 Task: Create a due date automation trigger when advanced on, on the monday after a card is due add fields with custom field "Resume" set to a number greater than 1 and lower than 10 at 11:00 AM.
Action: Mouse moved to (992, 79)
Screenshot: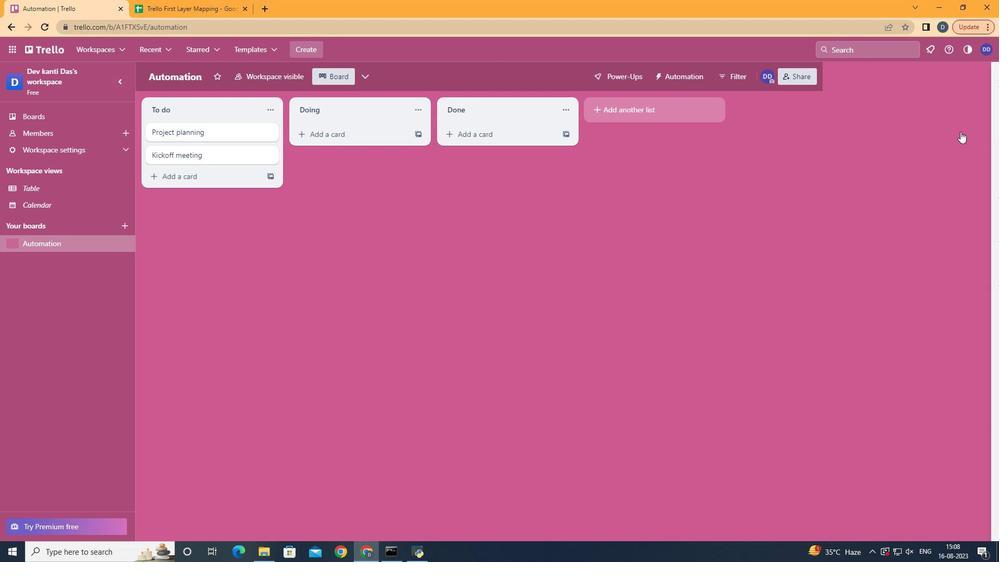 
Action: Mouse pressed left at (992, 79)
Screenshot: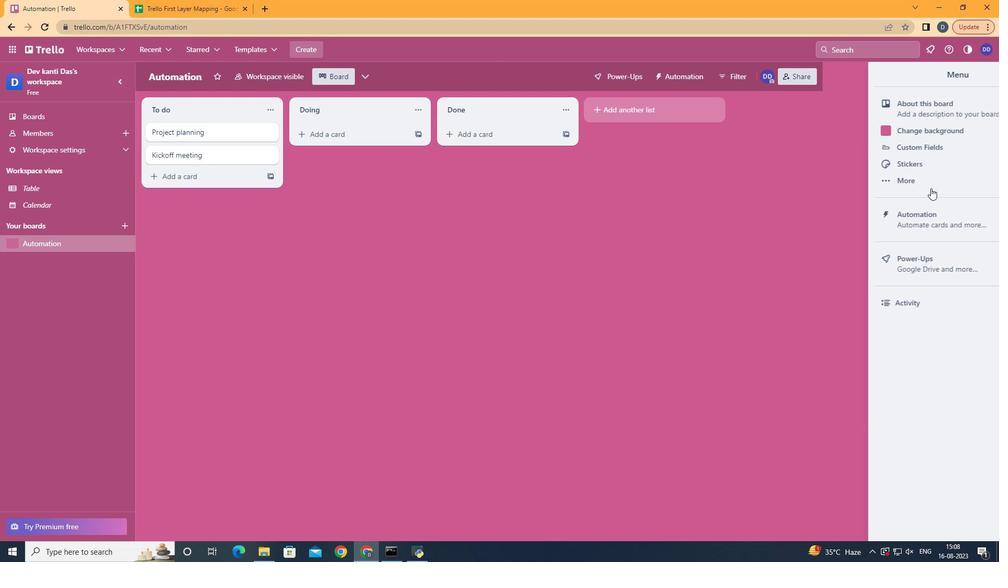 
Action: Mouse moved to (916, 218)
Screenshot: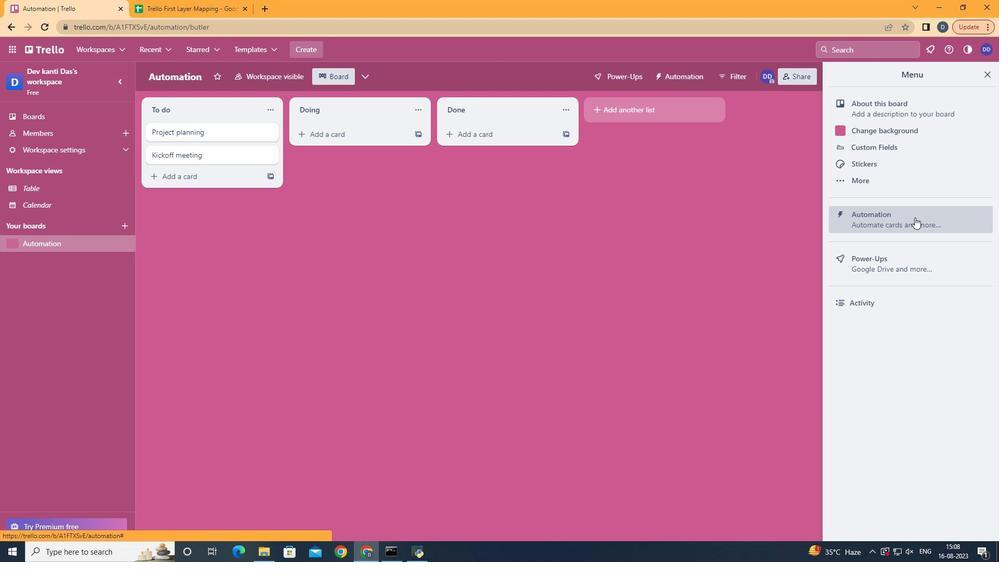 
Action: Mouse pressed left at (916, 218)
Screenshot: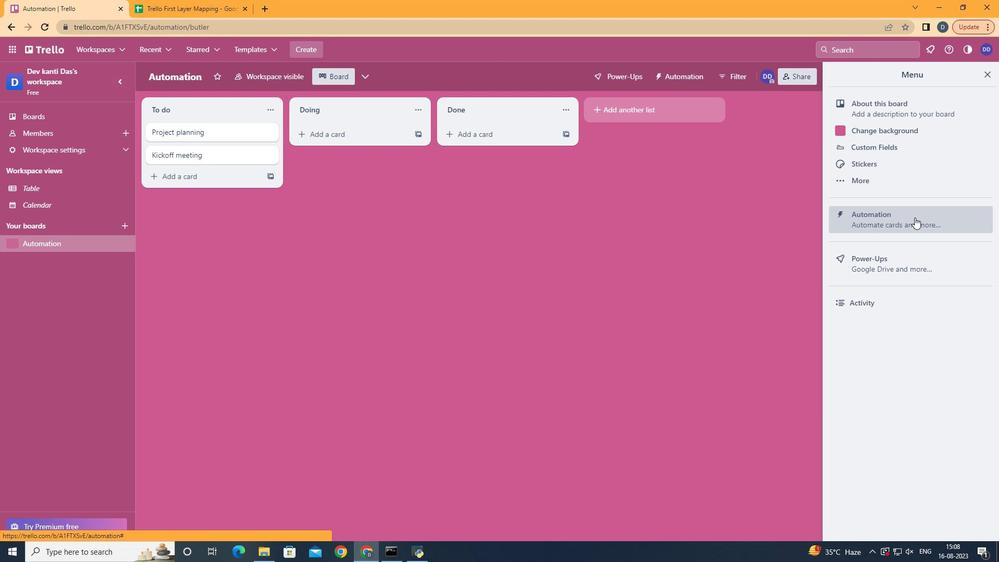 
Action: Mouse moved to (212, 215)
Screenshot: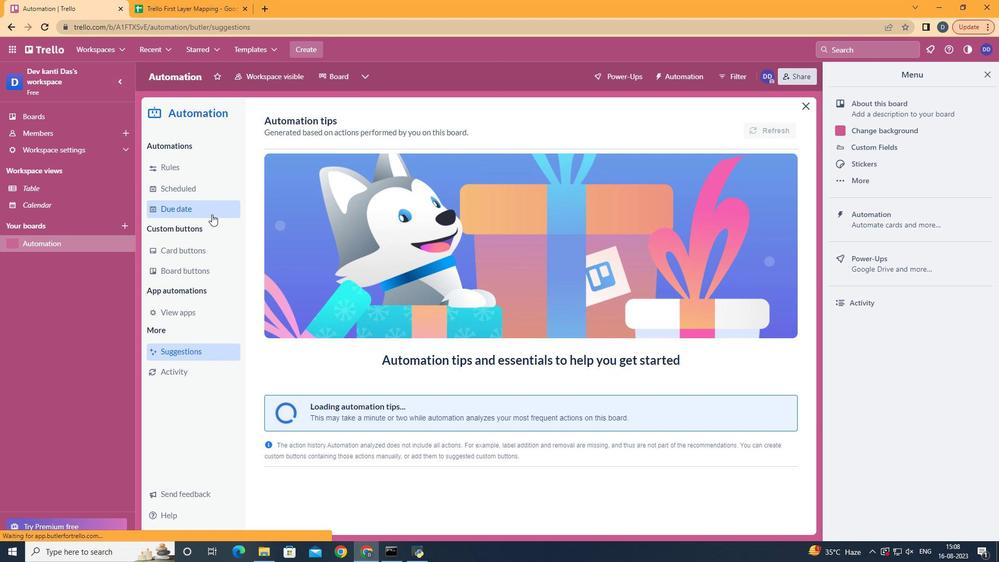 
Action: Mouse pressed left at (212, 215)
Screenshot: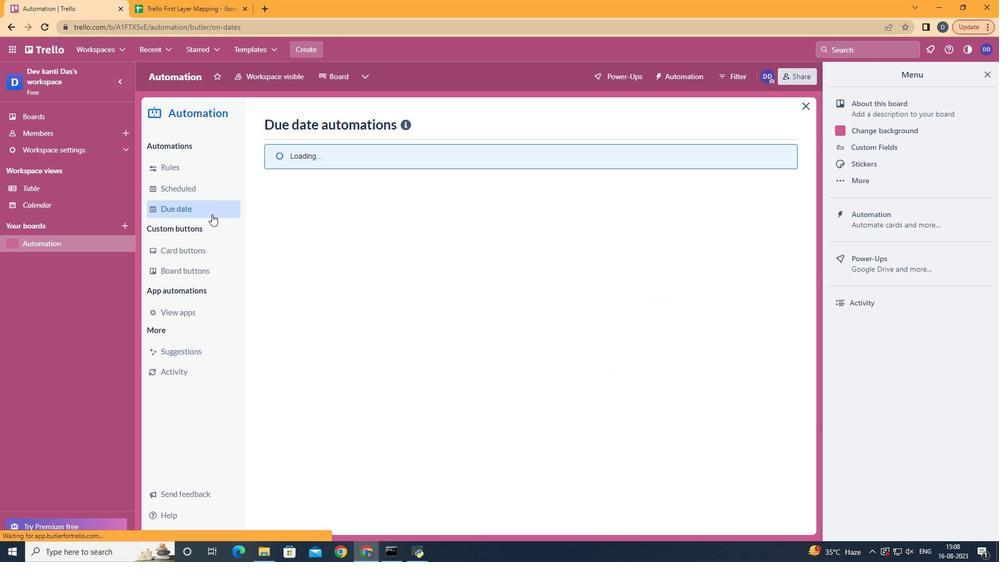 
Action: Mouse moved to (722, 129)
Screenshot: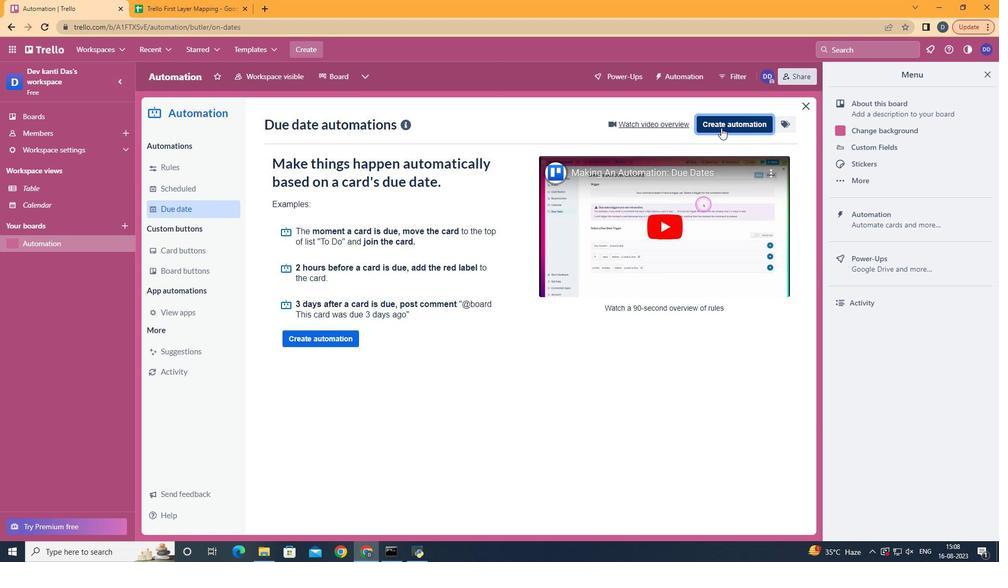 
Action: Mouse pressed left at (722, 129)
Screenshot: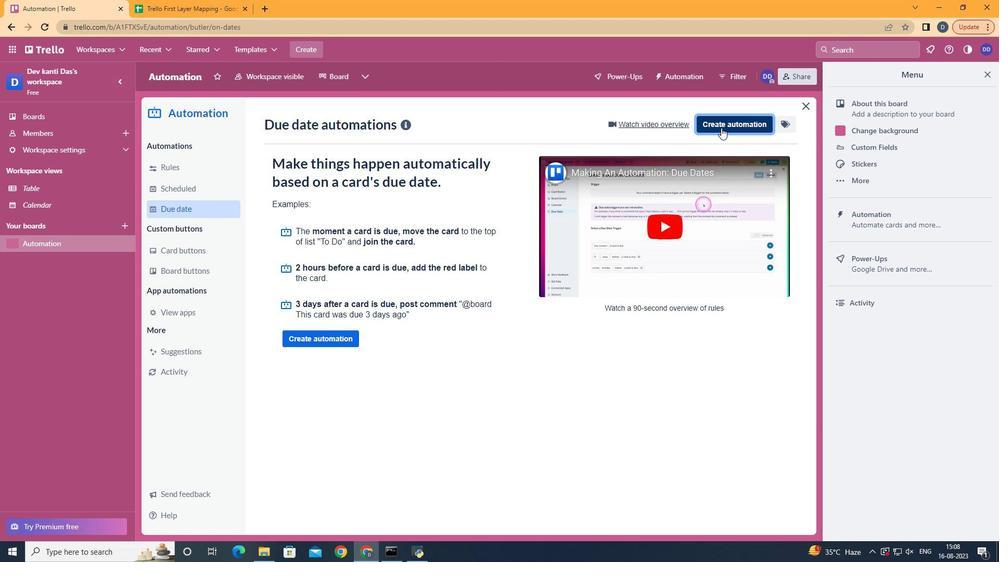 
Action: Mouse moved to (574, 230)
Screenshot: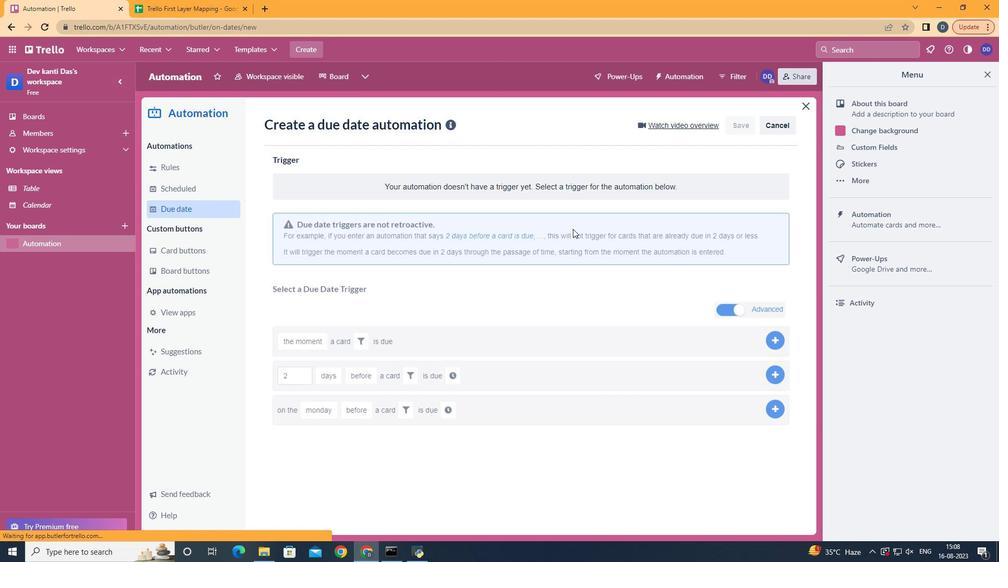 
Action: Mouse pressed left at (574, 230)
Screenshot: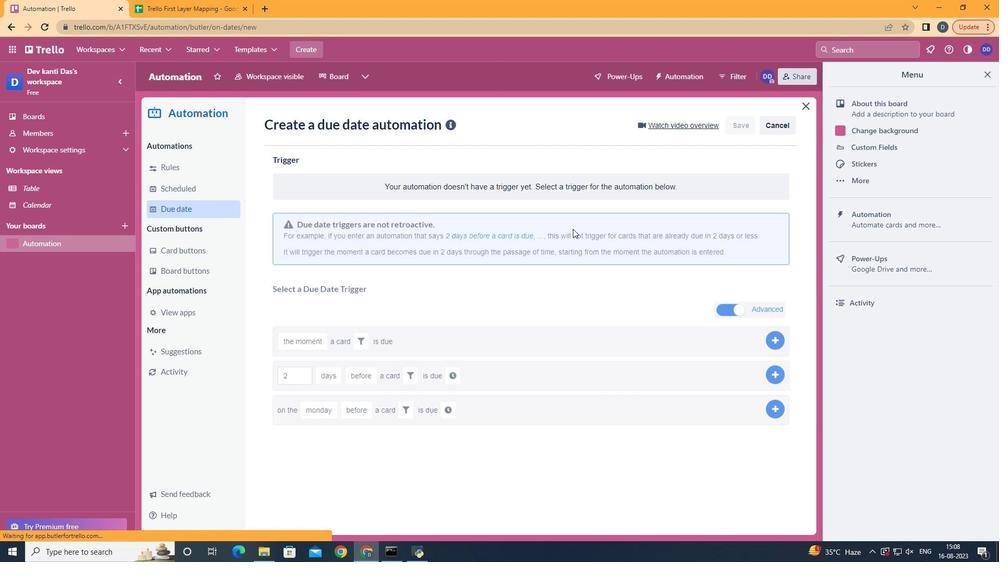 
Action: Mouse moved to (369, 456)
Screenshot: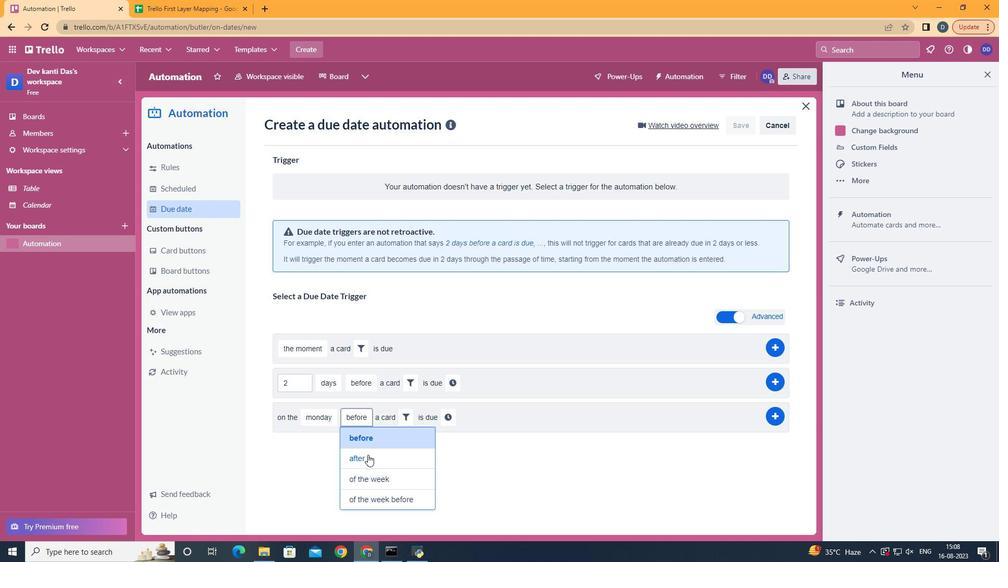 
Action: Mouse pressed left at (369, 456)
Screenshot: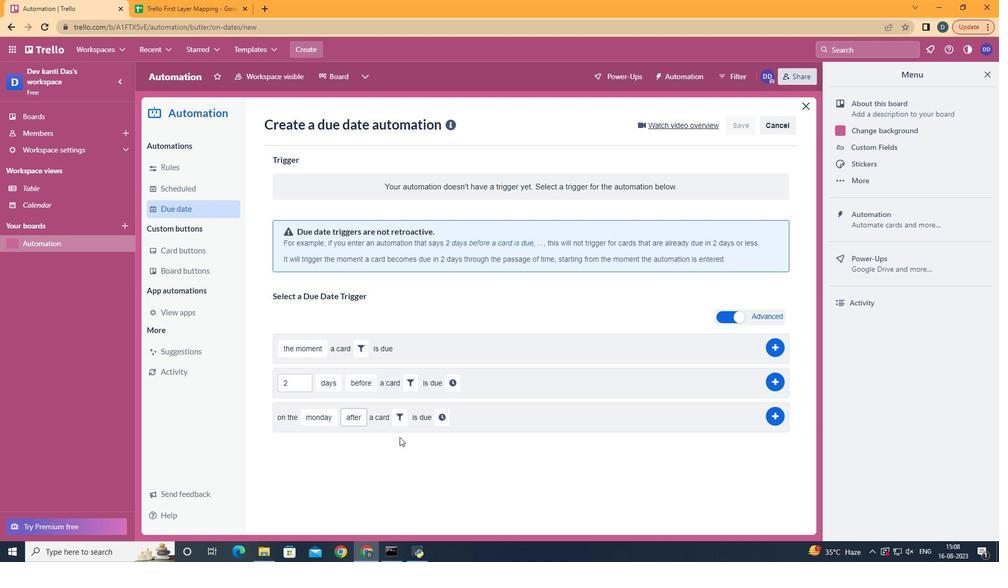 
Action: Mouse moved to (401, 418)
Screenshot: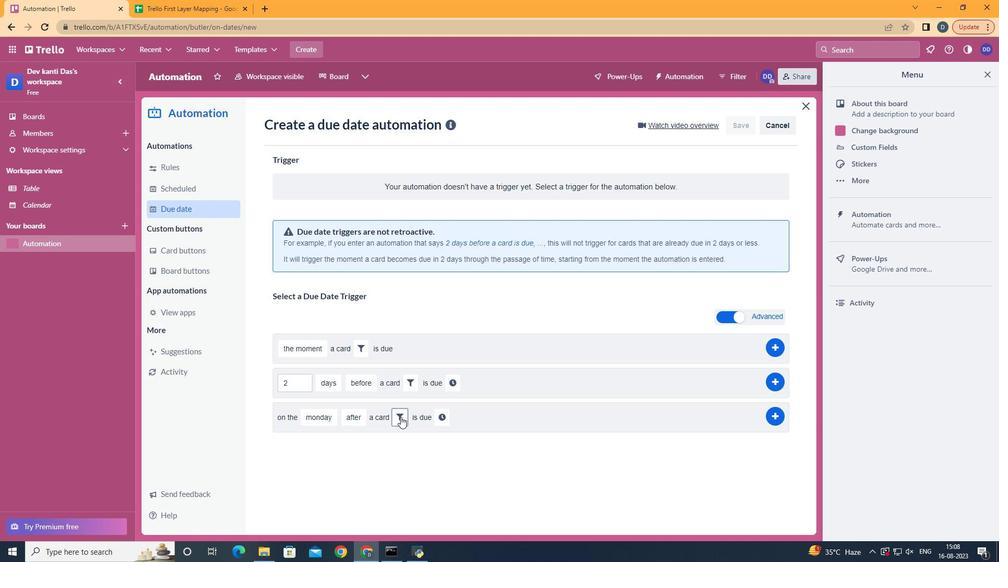 
Action: Mouse pressed left at (401, 418)
Screenshot: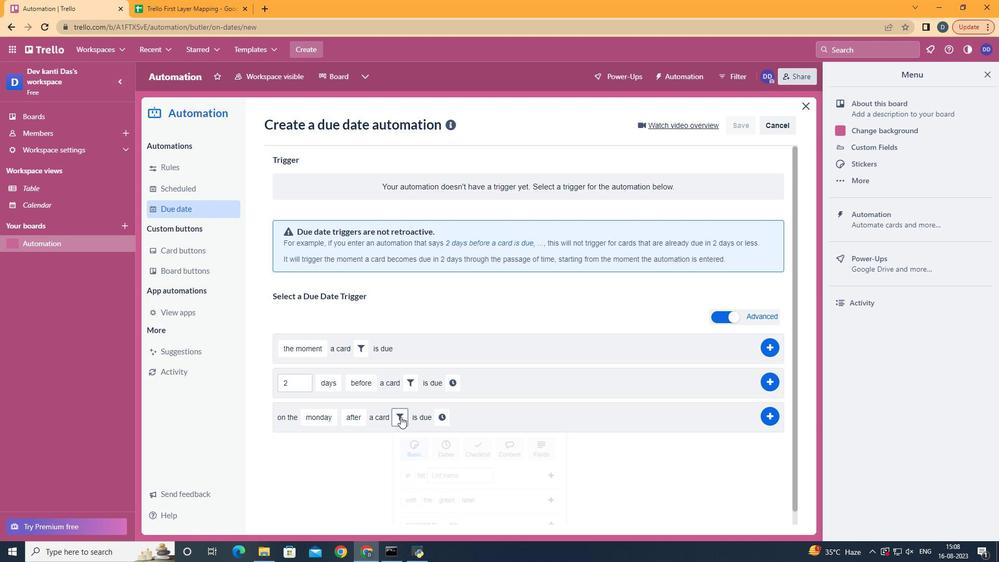 
Action: Mouse moved to (563, 446)
Screenshot: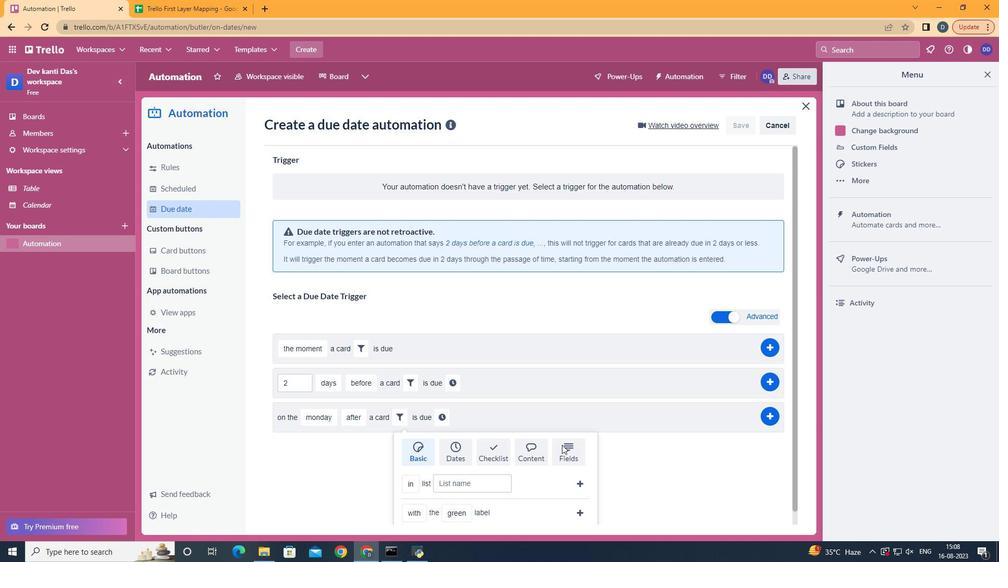
Action: Mouse pressed left at (563, 446)
Screenshot: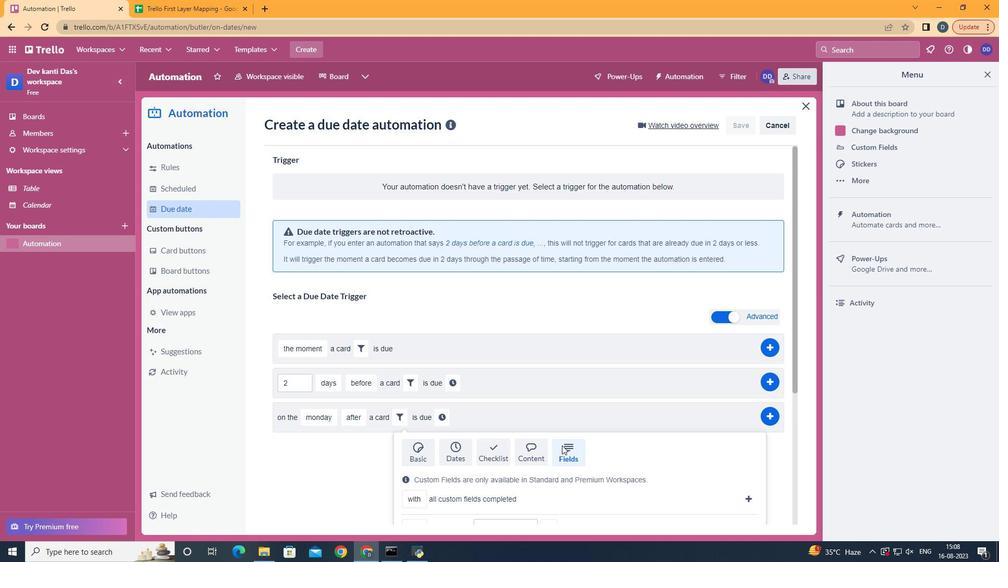 
Action: Mouse moved to (566, 446)
Screenshot: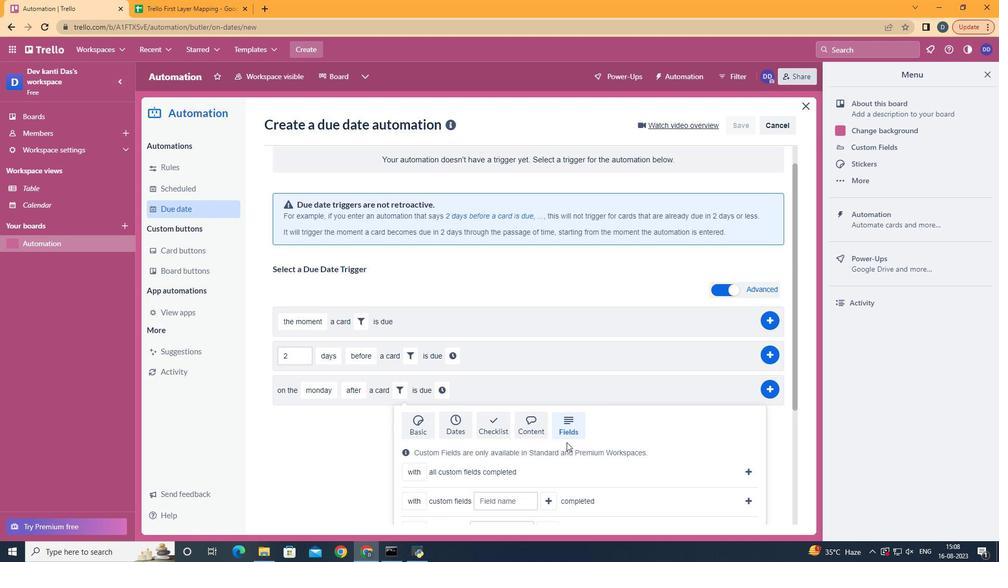 
Action: Mouse scrolled (566, 445) with delta (0, 0)
Screenshot: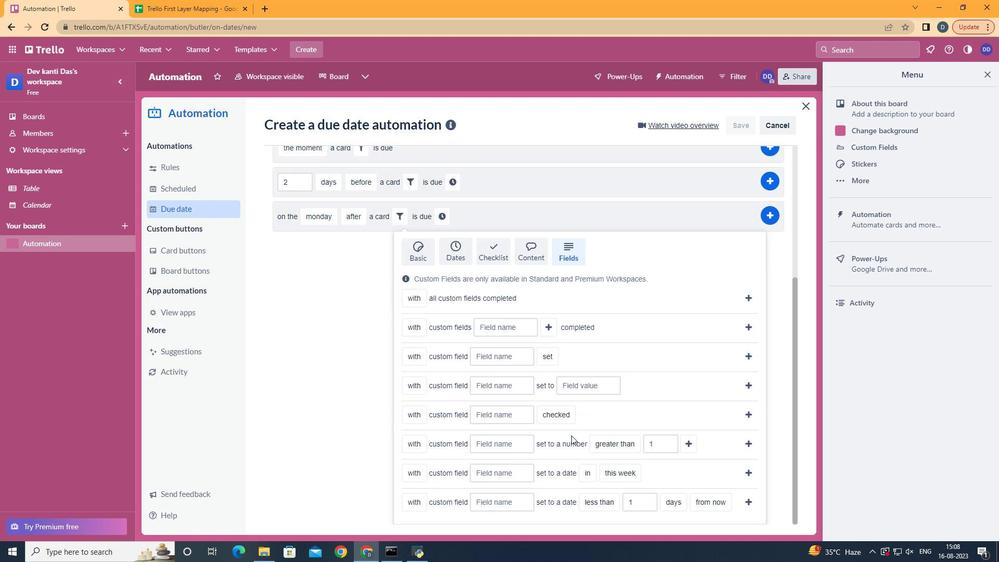 
Action: Mouse scrolled (566, 445) with delta (0, 0)
Screenshot: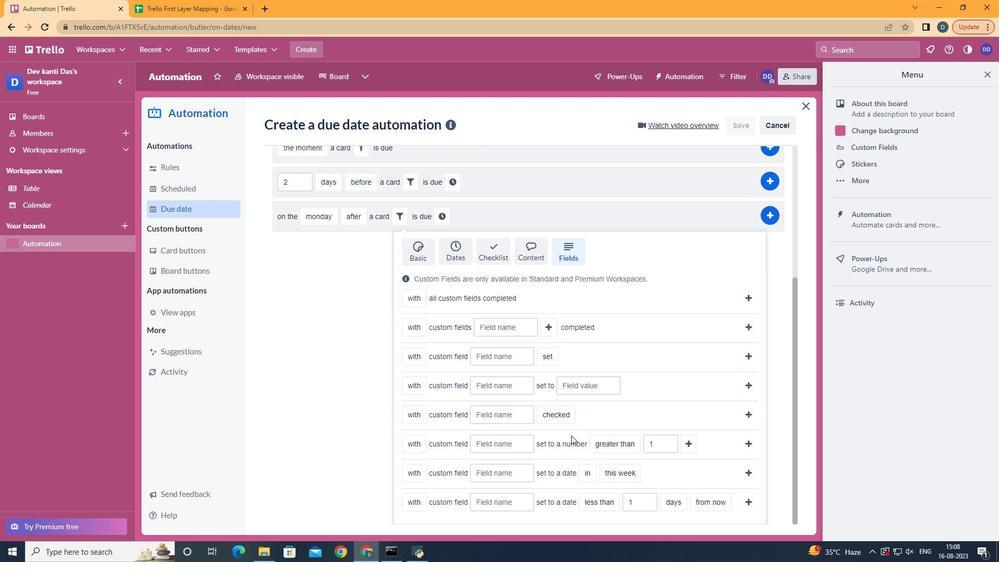
Action: Mouse scrolled (566, 445) with delta (0, 0)
Screenshot: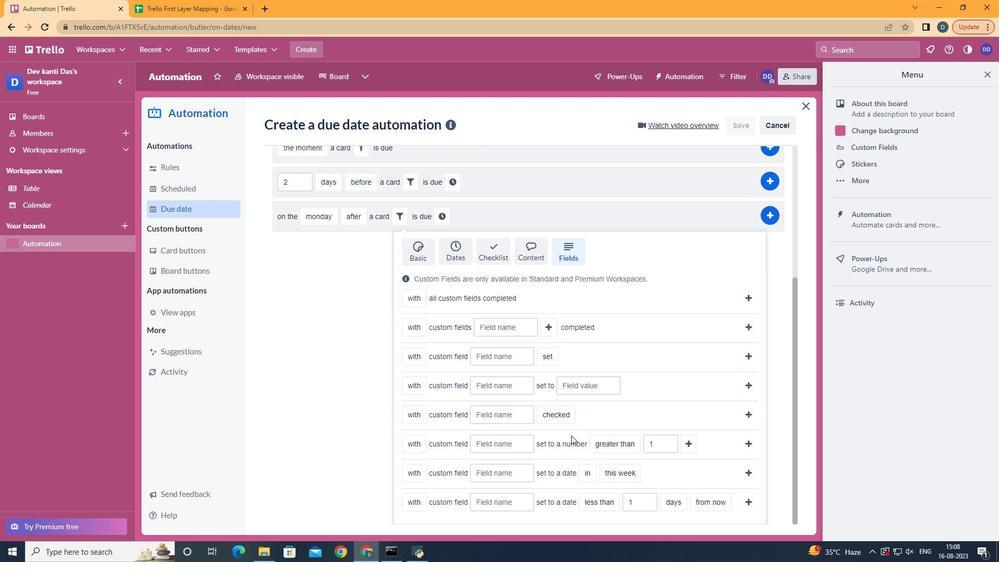 
Action: Mouse scrolled (566, 445) with delta (0, 0)
Screenshot: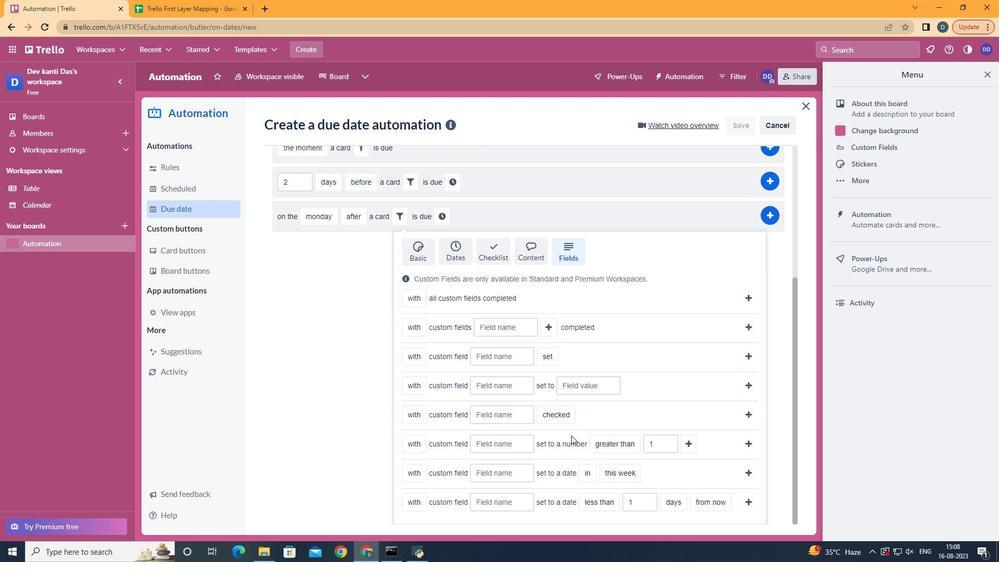 
Action: Mouse scrolled (566, 445) with delta (0, 0)
Screenshot: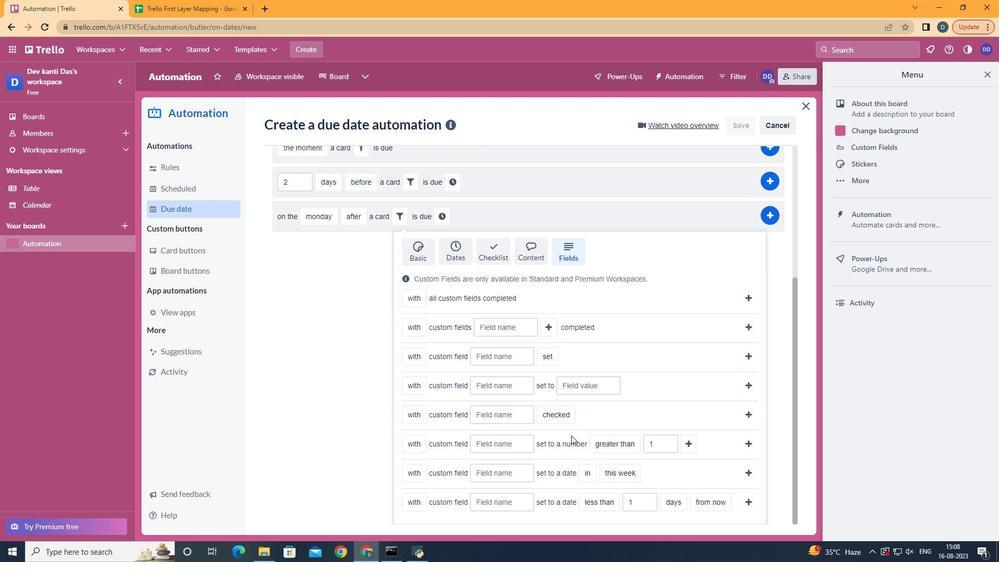 
Action: Mouse scrolled (566, 445) with delta (0, 0)
Screenshot: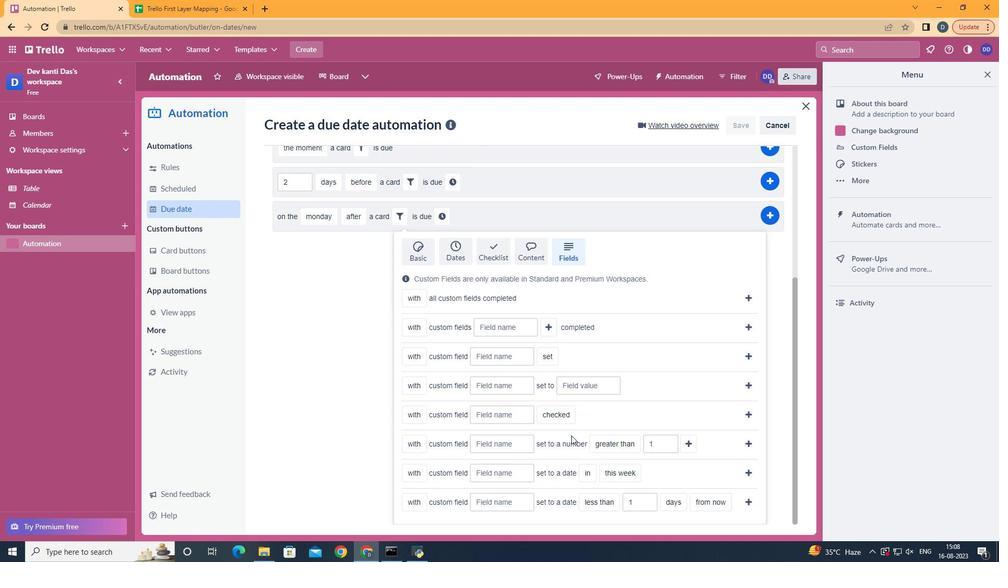 
Action: Mouse scrolled (566, 445) with delta (0, 0)
Screenshot: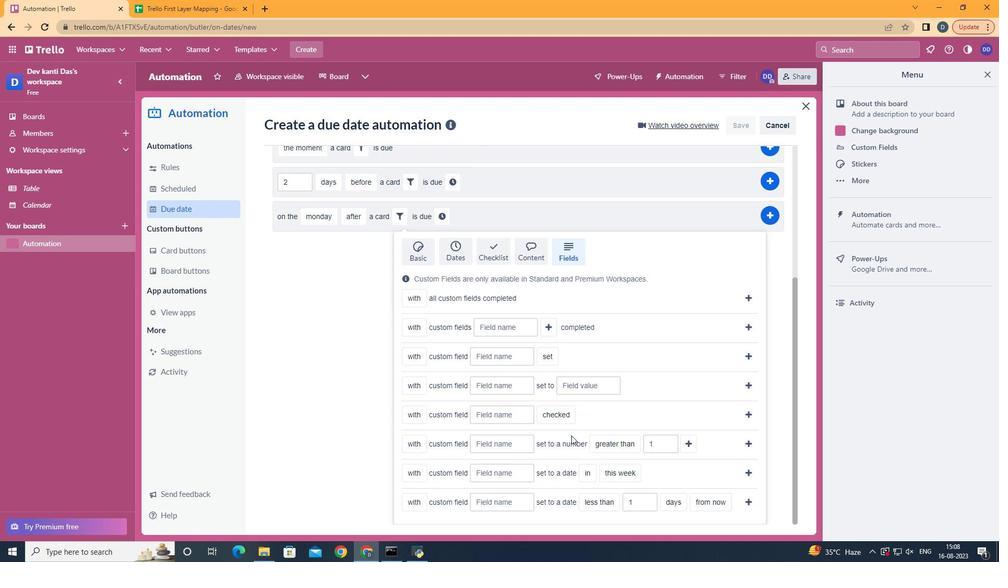 
Action: Mouse moved to (508, 447)
Screenshot: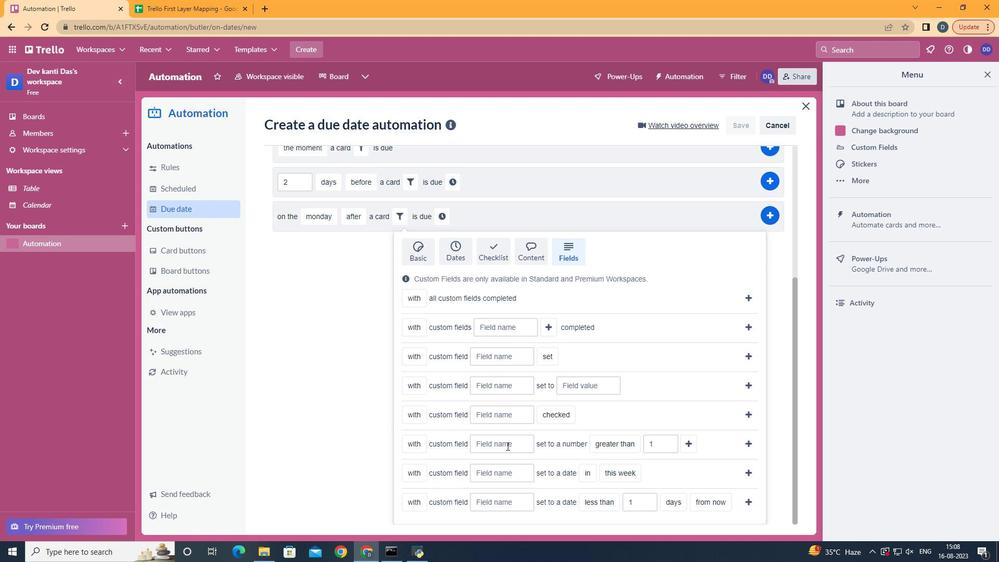 
Action: Mouse pressed left at (508, 447)
Screenshot: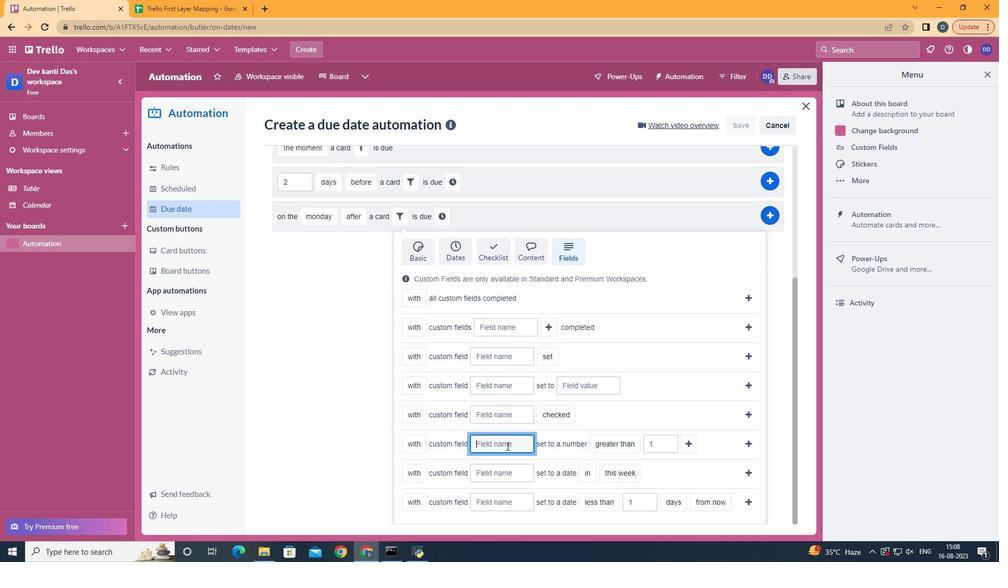 
Action: Key pressed <Key.shift>Resume
Screenshot: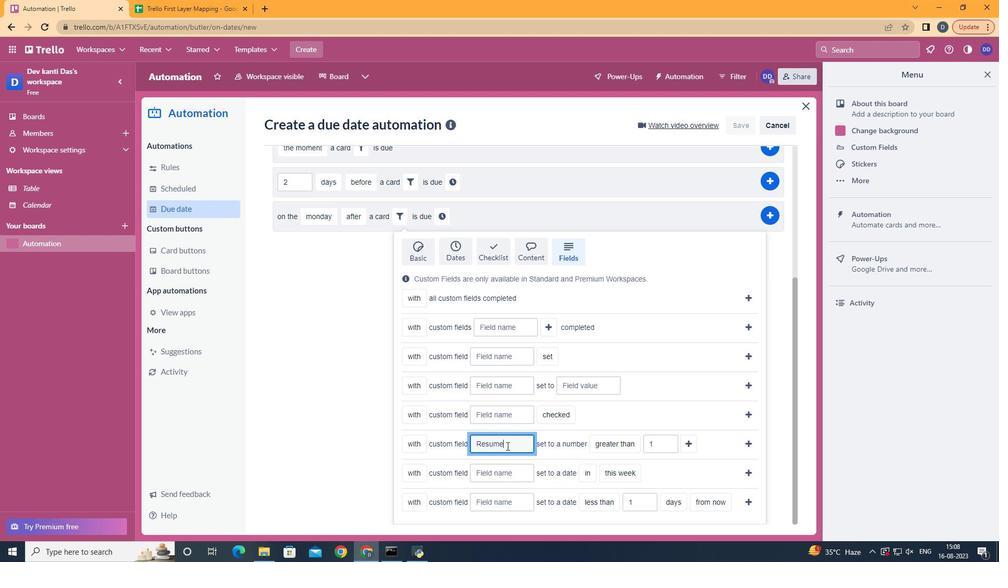 
Action: Mouse moved to (697, 441)
Screenshot: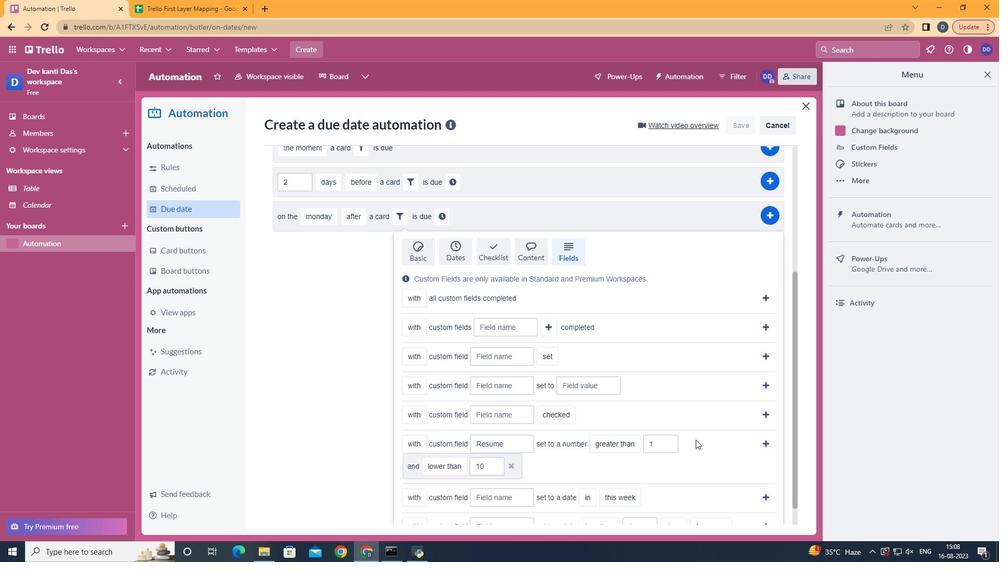 
Action: Mouse pressed left at (697, 441)
Screenshot: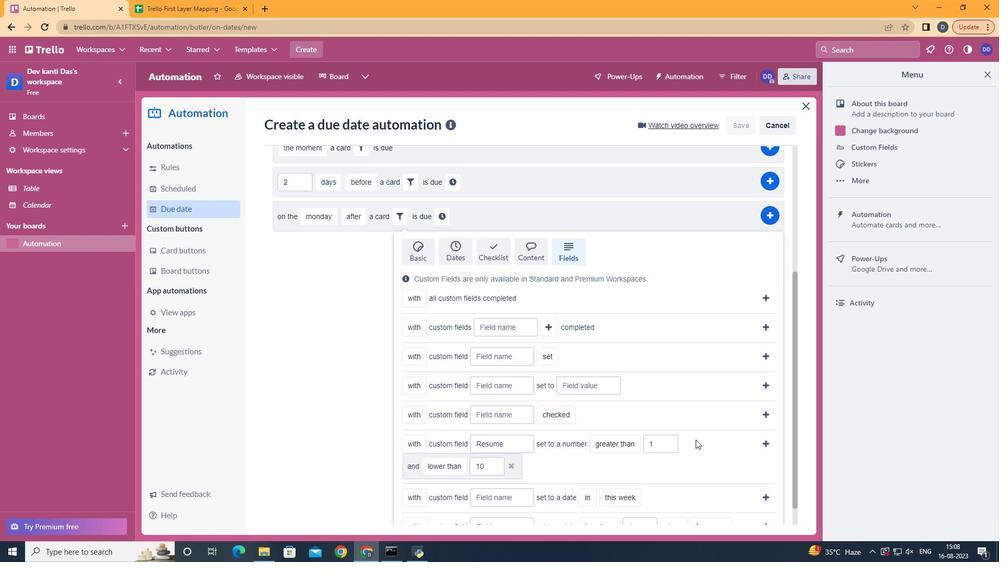 
Action: Mouse moved to (771, 443)
Screenshot: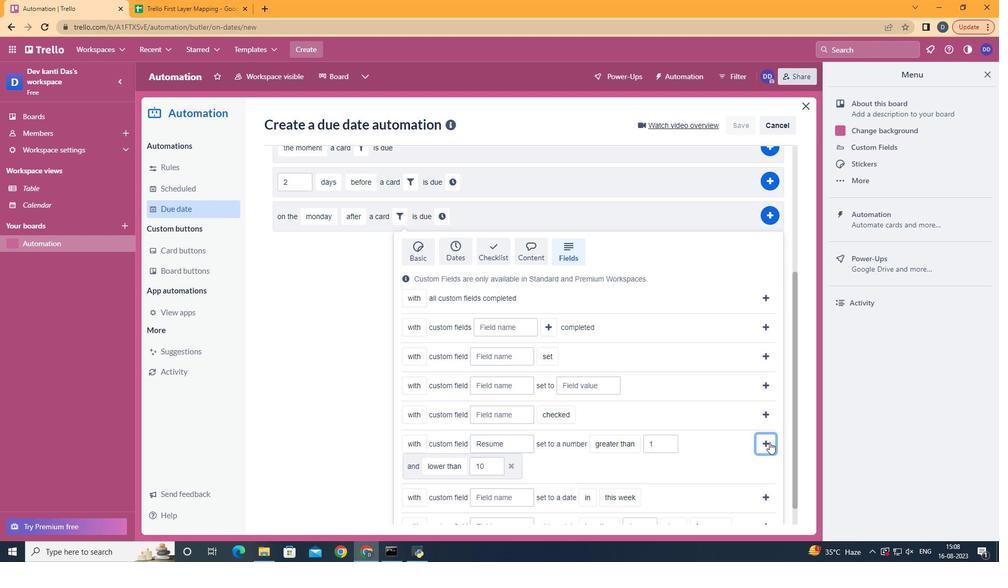 
Action: Mouse pressed left at (771, 443)
Screenshot: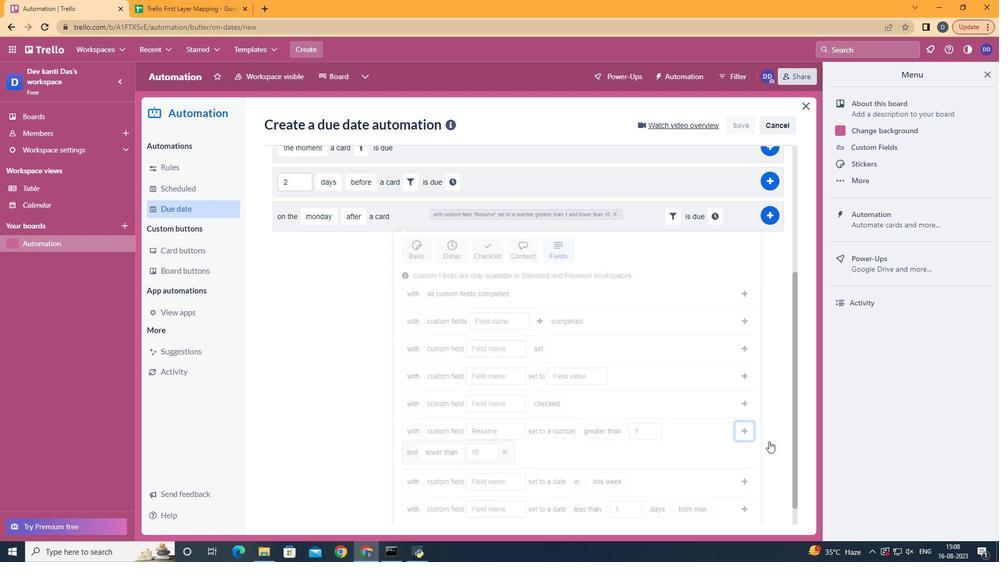 
Action: Mouse moved to (718, 421)
Screenshot: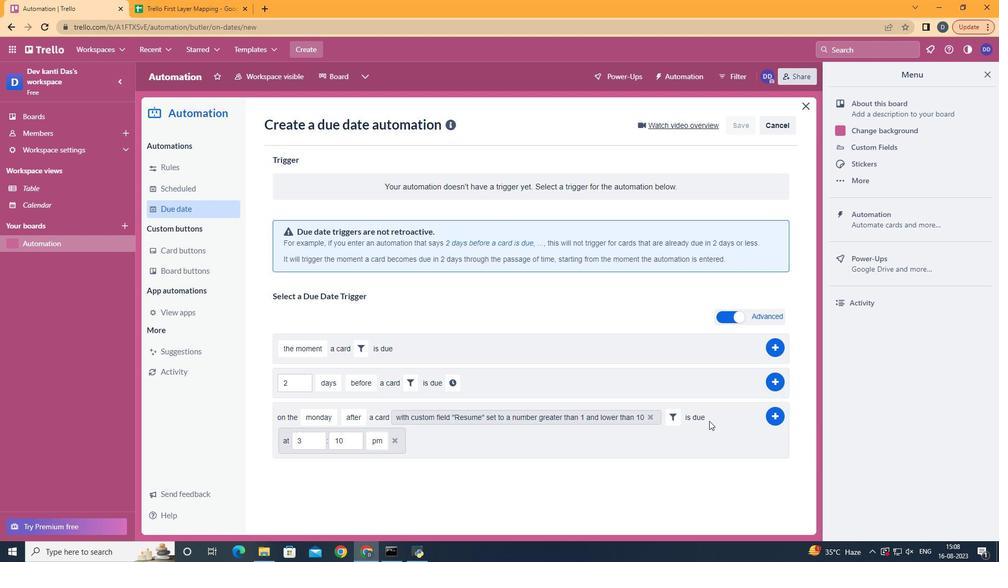 
Action: Mouse pressed left at (718, 421)
Screenshot: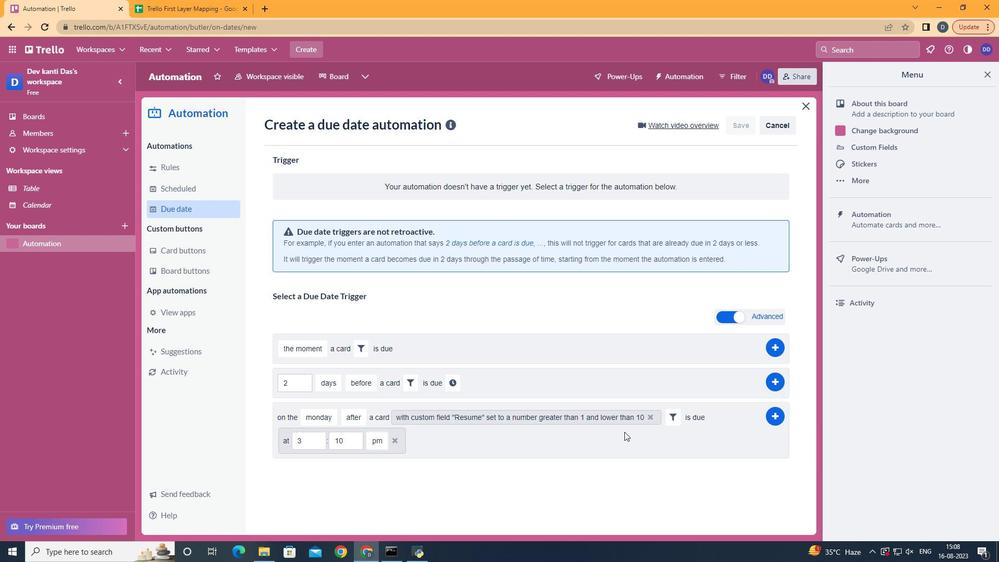
Action: Mouse moved to (315, 445)
Screenshot: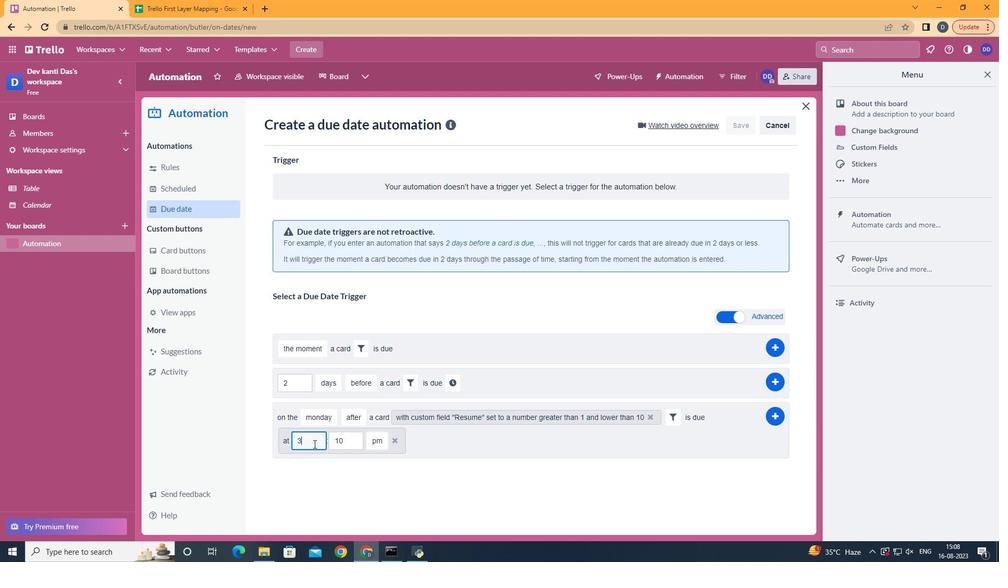 
Action: Mouse pressed left at (315, 445)
Screenshot: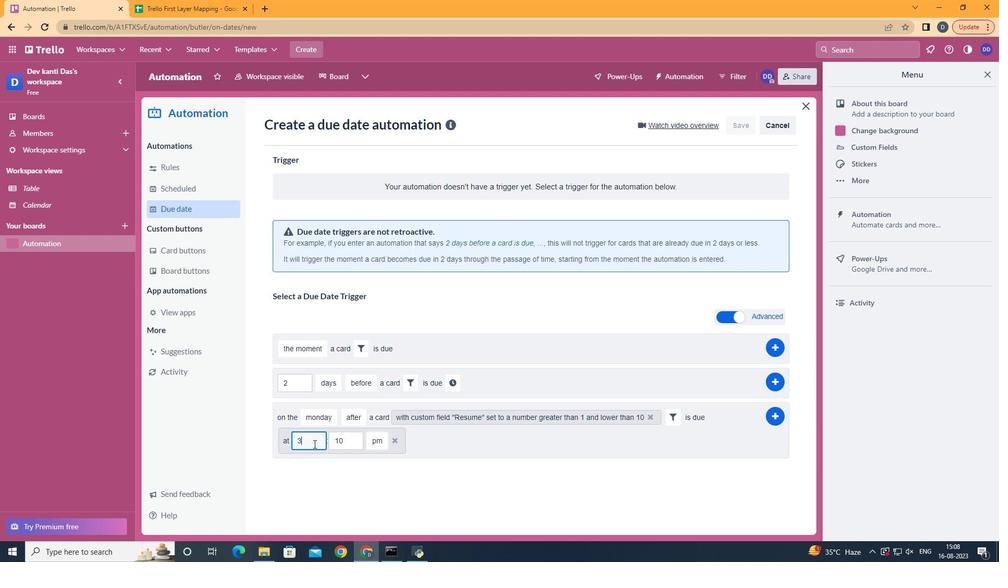 
Action: Mouse moved to (315, 445)
Screenshot: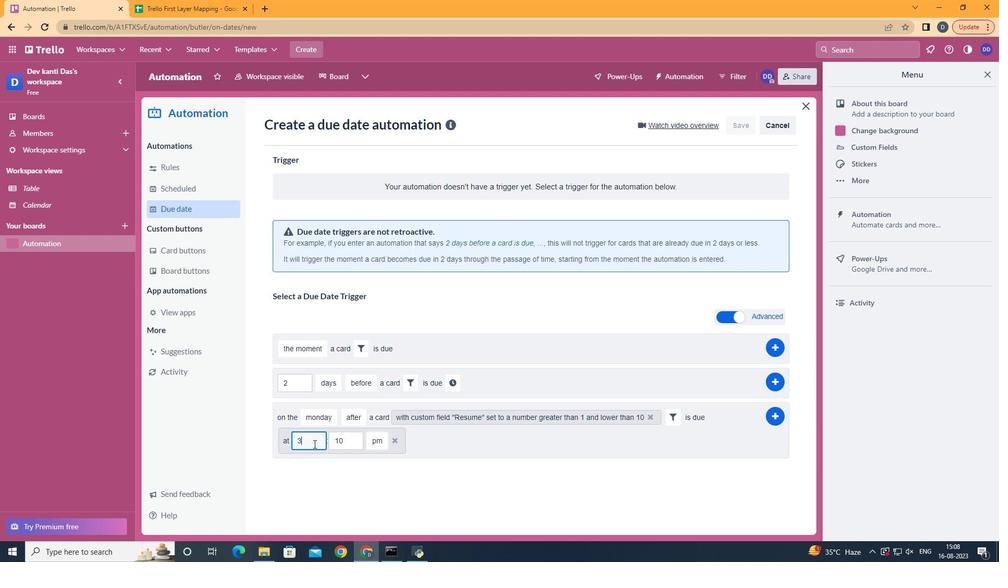 
Action: Key pressed <Key.backspace>11
Screenshot: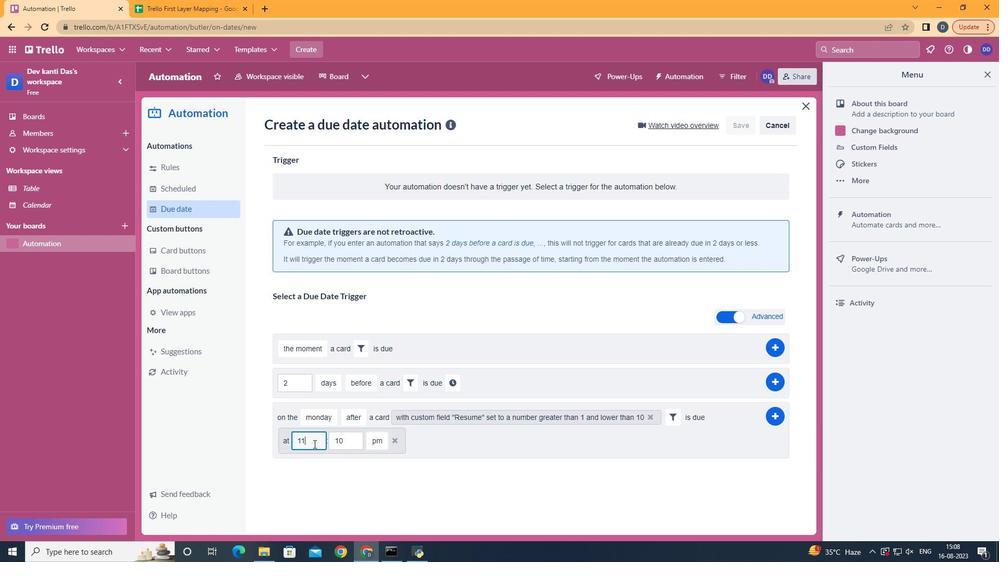 
Action: Mouse moved to (352, 446)
Screenshot: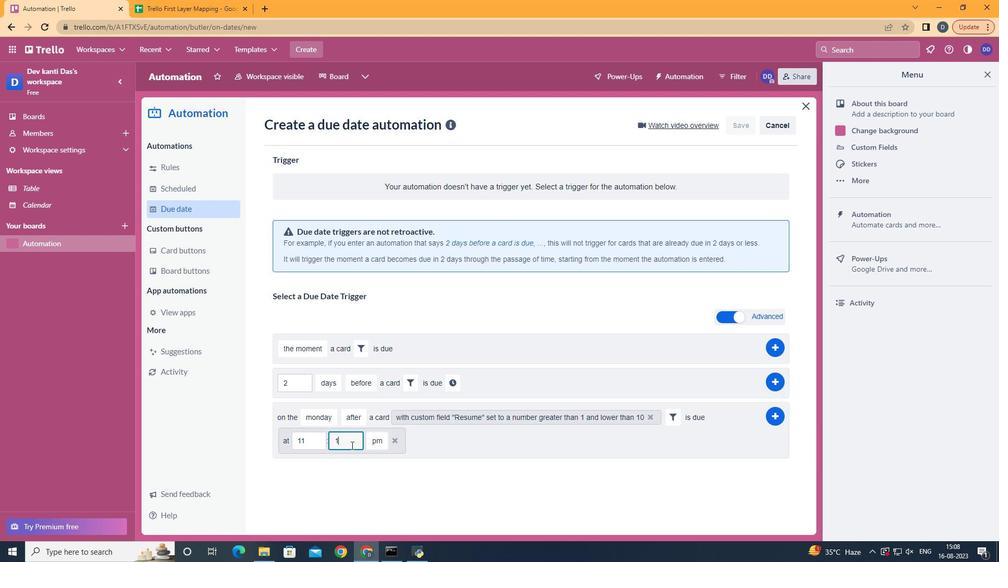 
Action: Mouse pressed left at (352, 446)
Screenshot: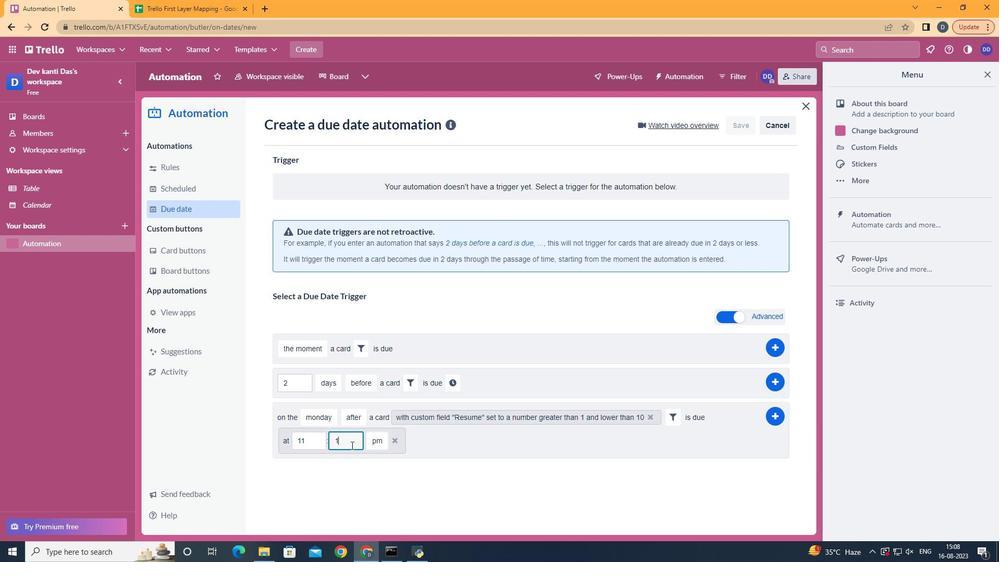 
Action: Key pressed <Key.backspace><Key.backspace>00
Screenshot: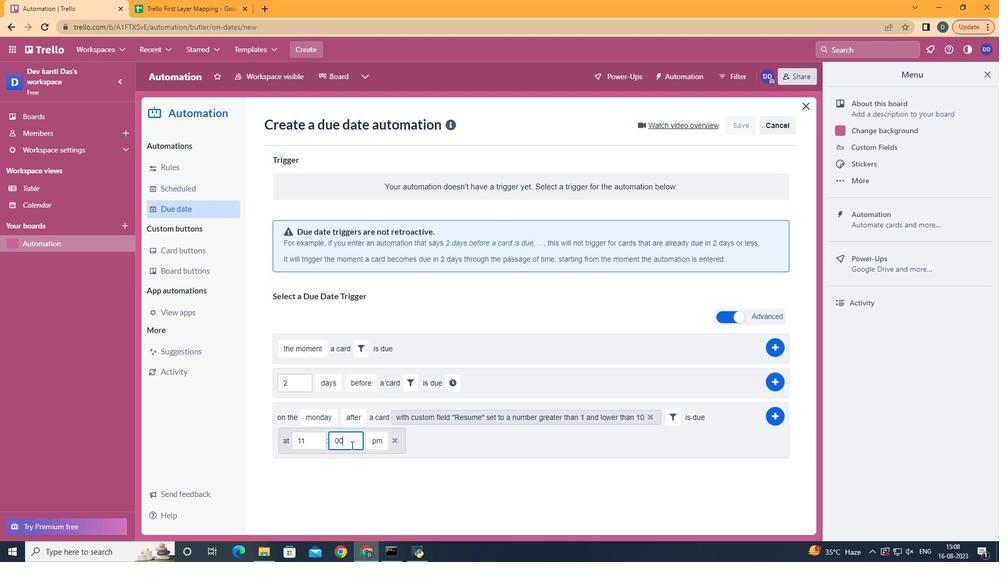 
Action: Mouse moved to (378, 458)
Screenshot: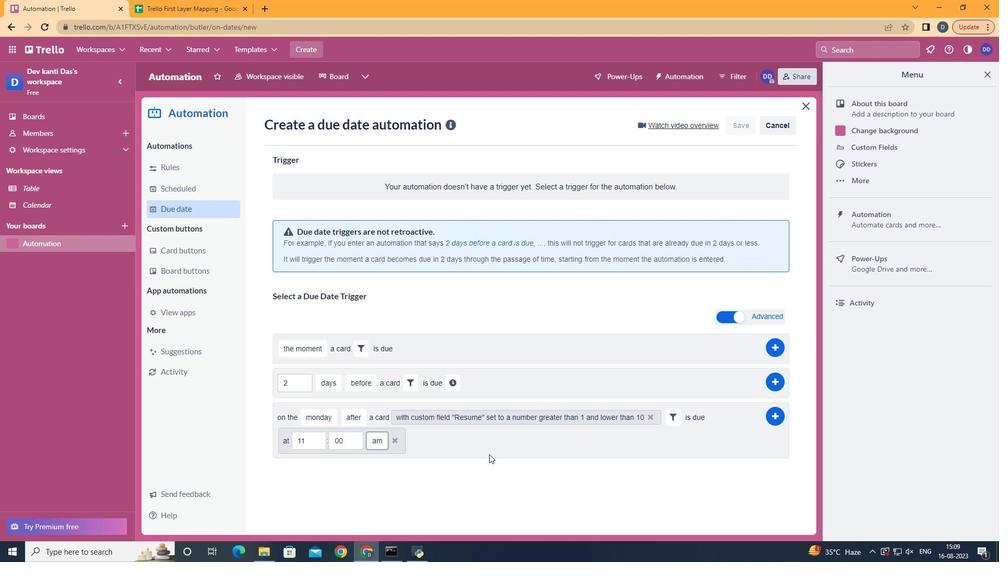 
Action: Mouse pressed left at (378, 458)
Screenshot: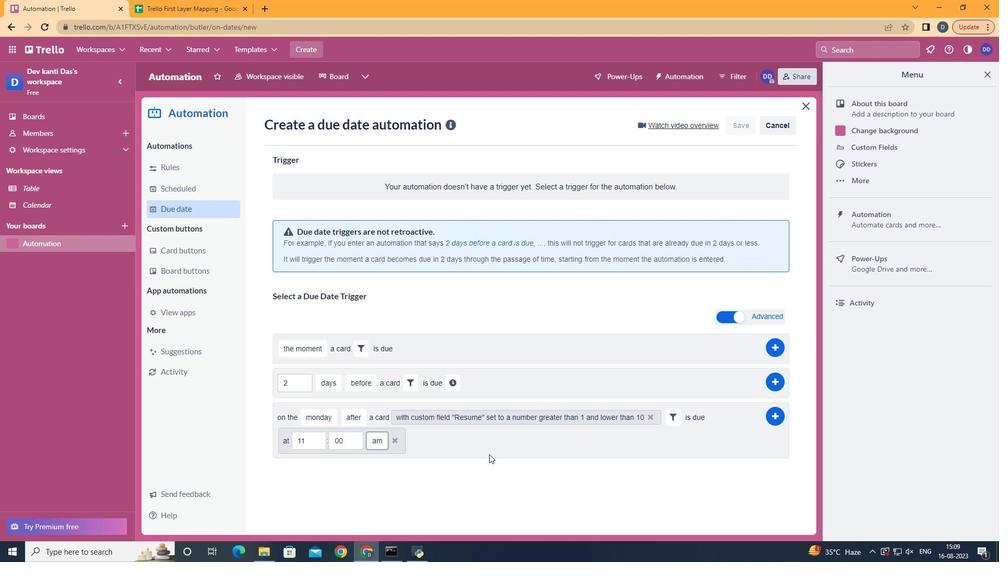 
Action: Mouse moved to (779, 420)
Screenshot: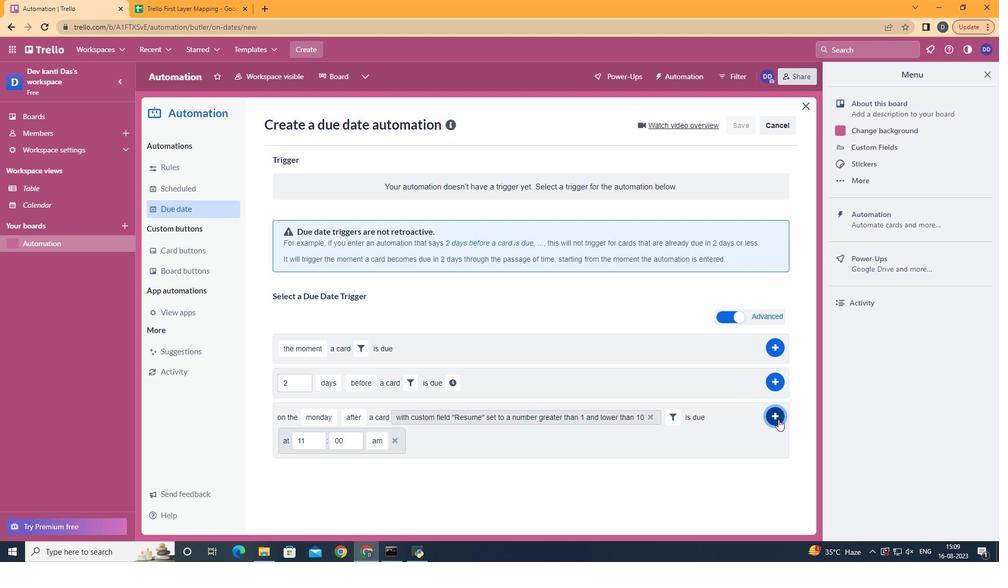 
Action: Mouse pressed left at (779, 420)
Screenshot: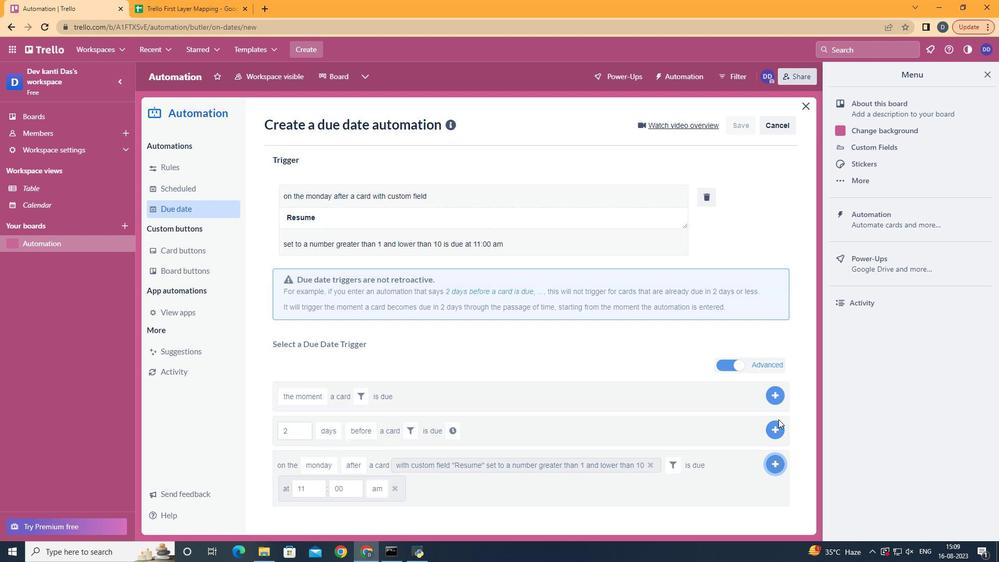 
